 Task: Change IN PROGRESS as Status of Issue Issue0000000440 in Backlog  in Scrum Project Project0000000088 in Jira. Assign mailaustralia7@gmail.com as Assignee of Issue Issue0000000431 in Backlog  in Scrum Project Project0000000087 in Jira. Assign mailaustralia7@gmail.com as Assignee of Issue Issue0000000432 in Backlog  in Scrum Project Project0000000087 in Jira. Assign mailaustralia7@gmail.com as Assignee of Issue Issue0000000433 in Backlog  in Scrum Project Project0000000087 in Jira. Assign carxxstreet791@gmail.com as Assignee of Issue Issue0000000434 in Backlog  in Scrum Project Project0000000087 in Jira
Action: Mouse moved to (847, 407)
Screenshot: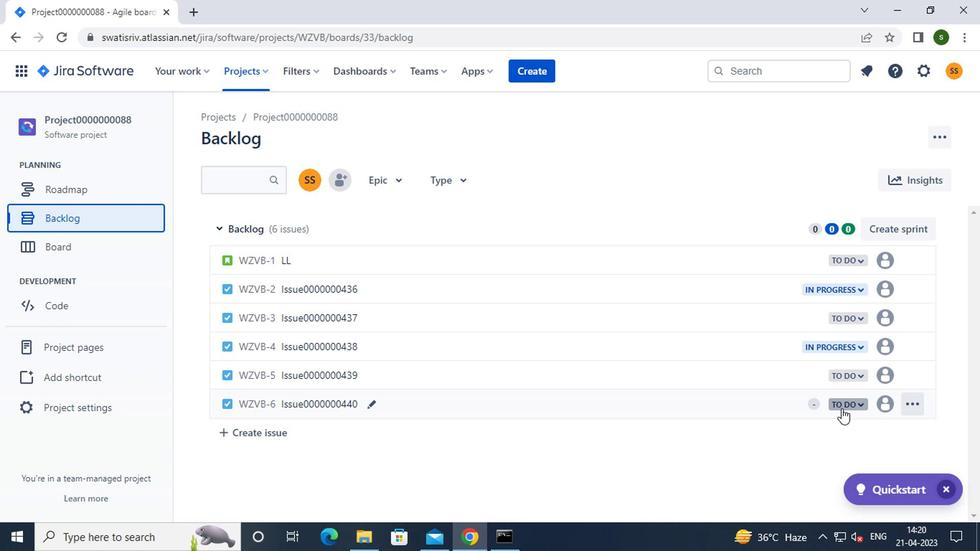 
Action: Mouse pressed left at (847, 407)
Screenshot: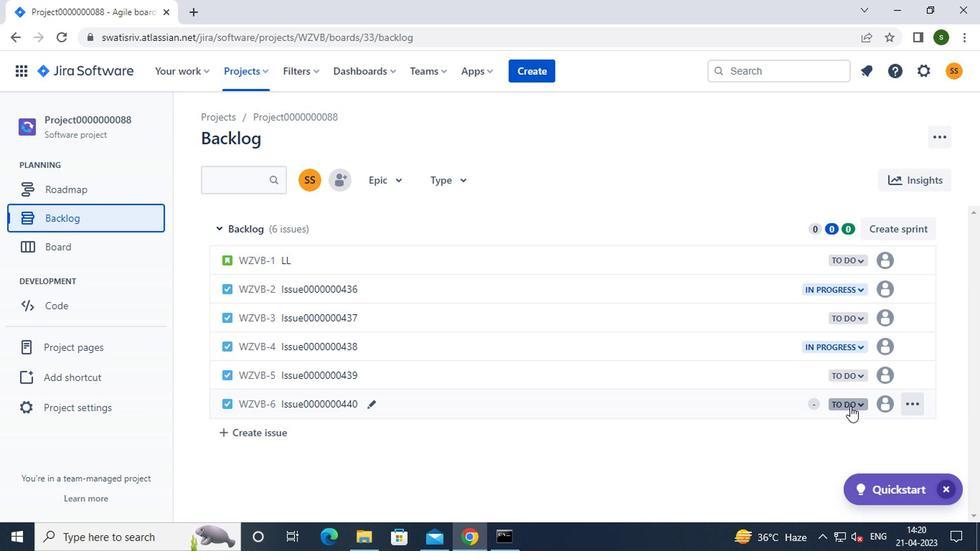 
Action: Mouse moved to (797, 427)
Screenshot: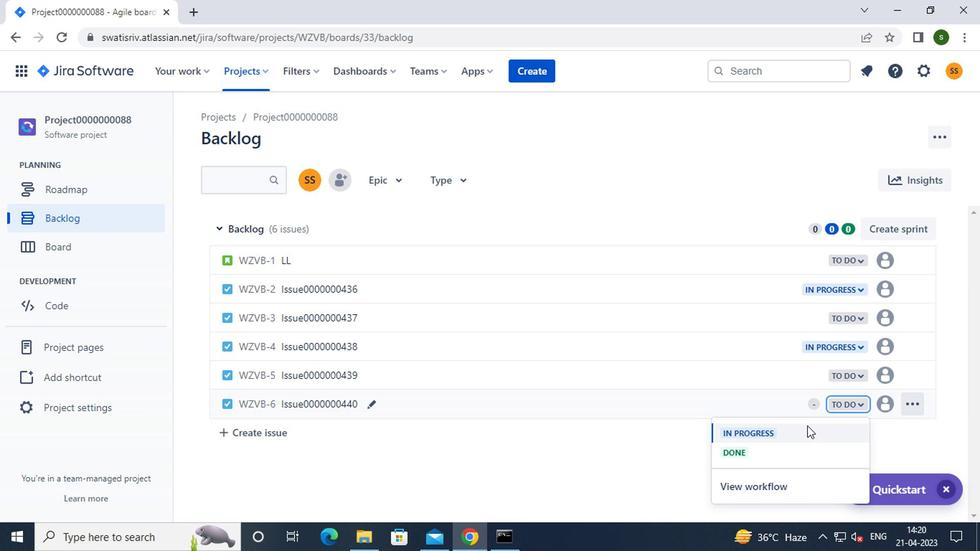 
Action: Mouse pressed left at (797, 427)
Screenshot: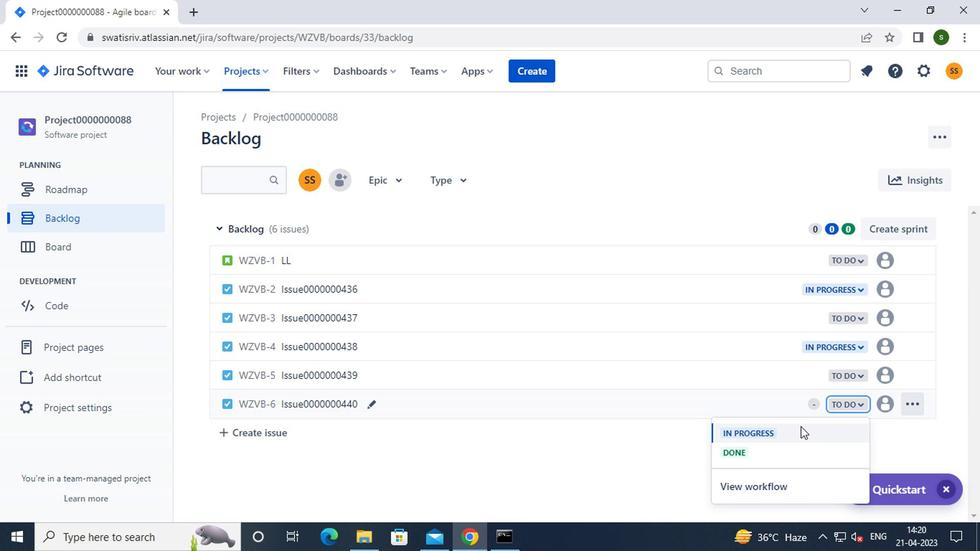 
Action: Mouse moved to (251, 74)
Screenshot: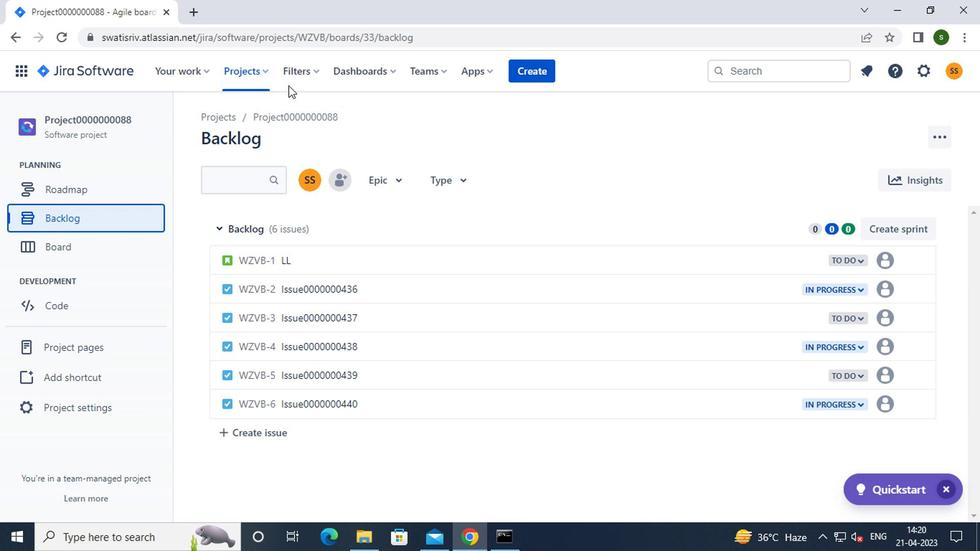 
Action: Mouse pressed left at (251, 74)
Screenshot: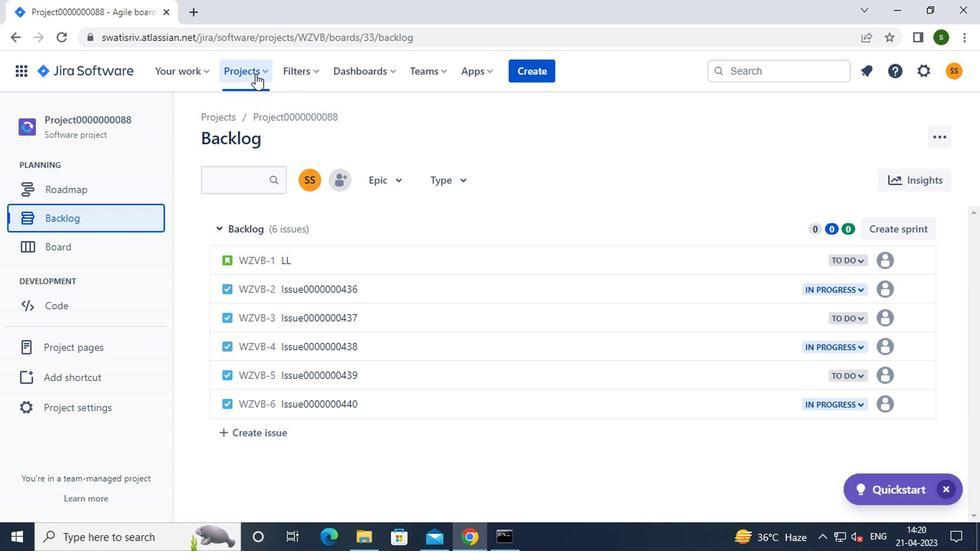 
Action: Mouse moved to (308, 179)
Screenshot: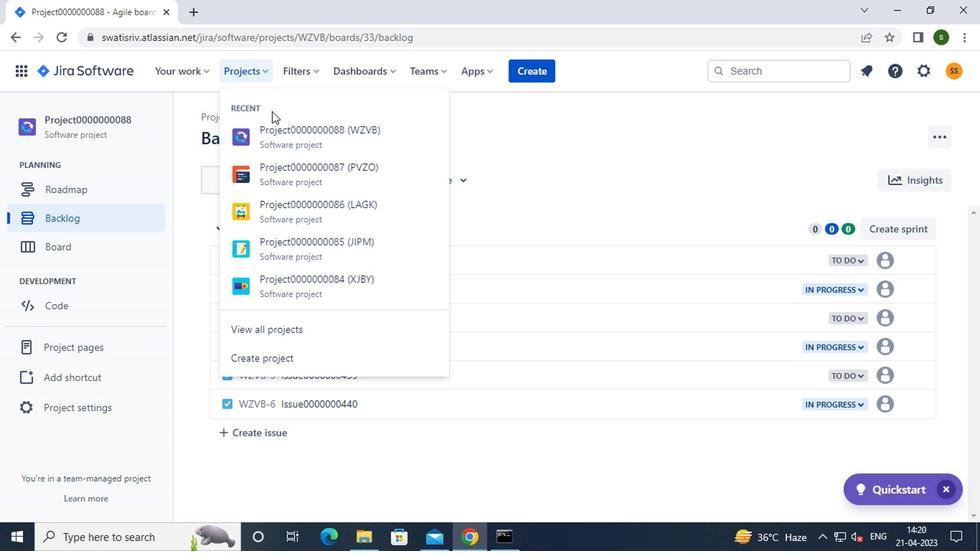 
Action: Mouse pressed left at (308, 179)
Screenshot: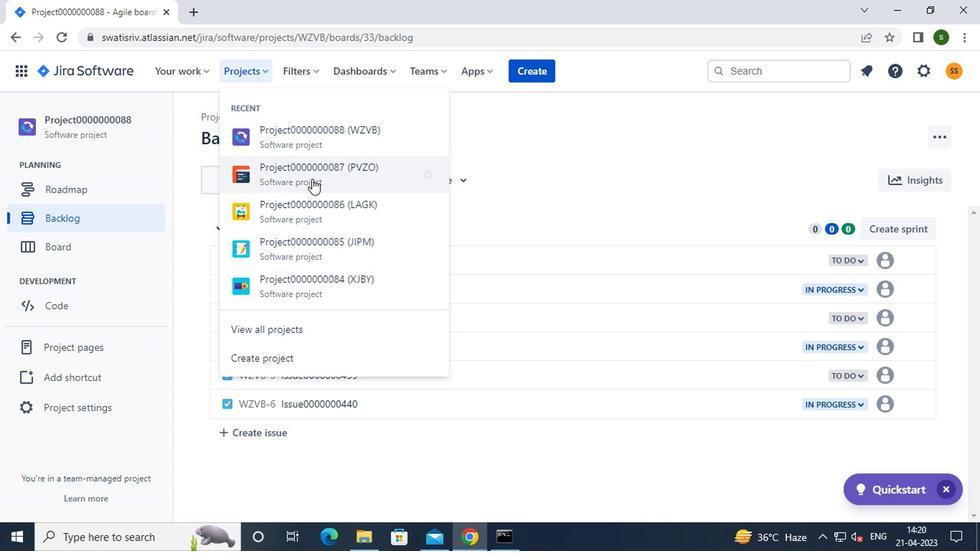 
Action: Mouse moved to (124, 221)
Screenshot: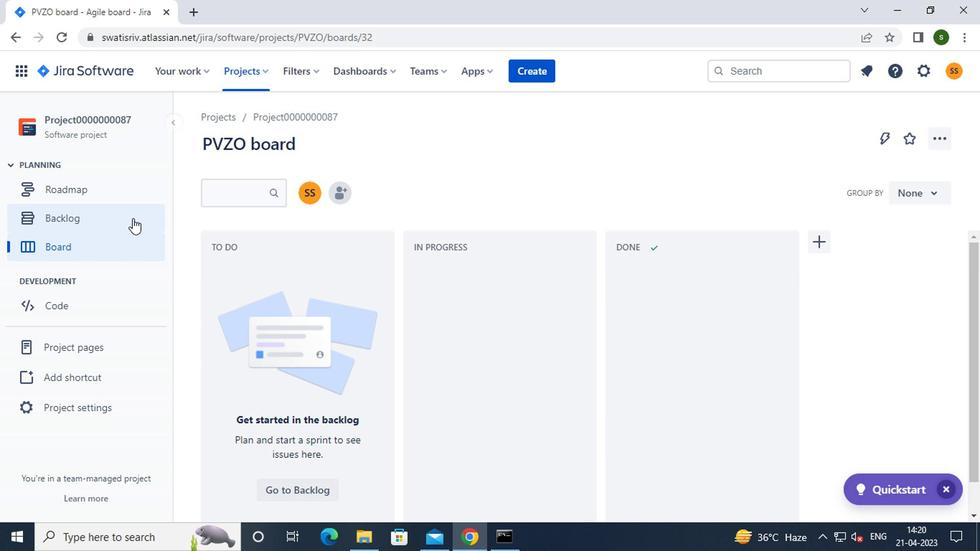 
Action: Mouse pressed left at (124, 221)
Screenshot: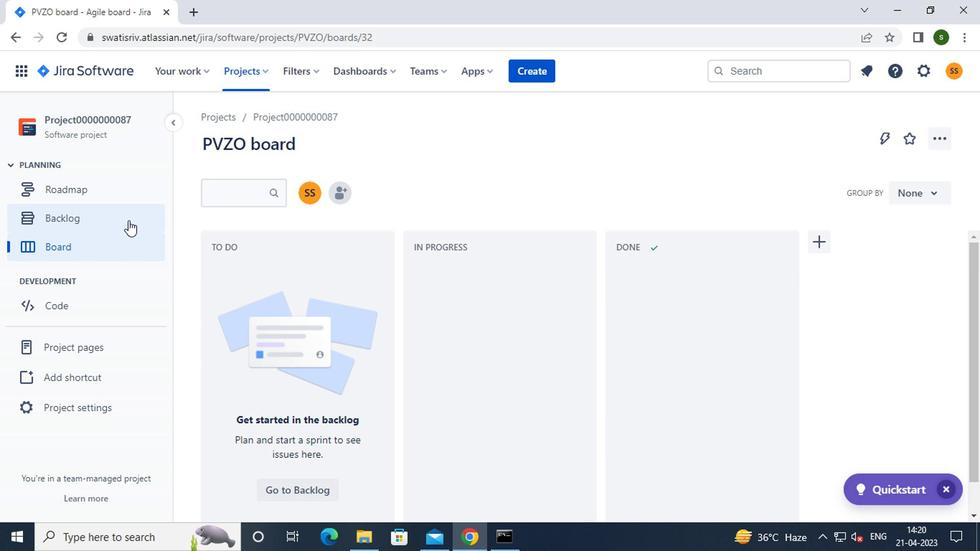 
Action: Mouse moved to (876, 288)
Screenshot: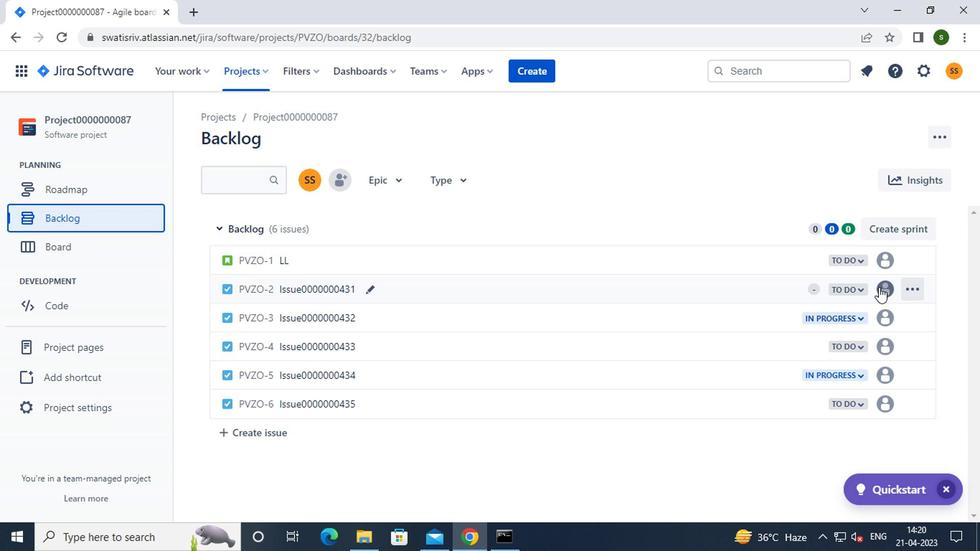 
Action: Mouse pressed left at (876, 288)
Screenshot: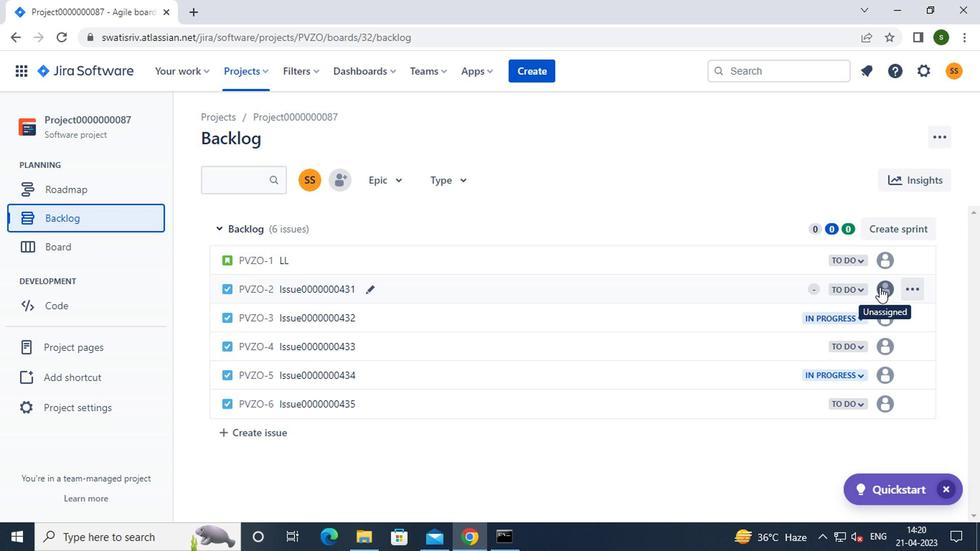 
Action: Mouse moved to (777, 433)
Screenshot: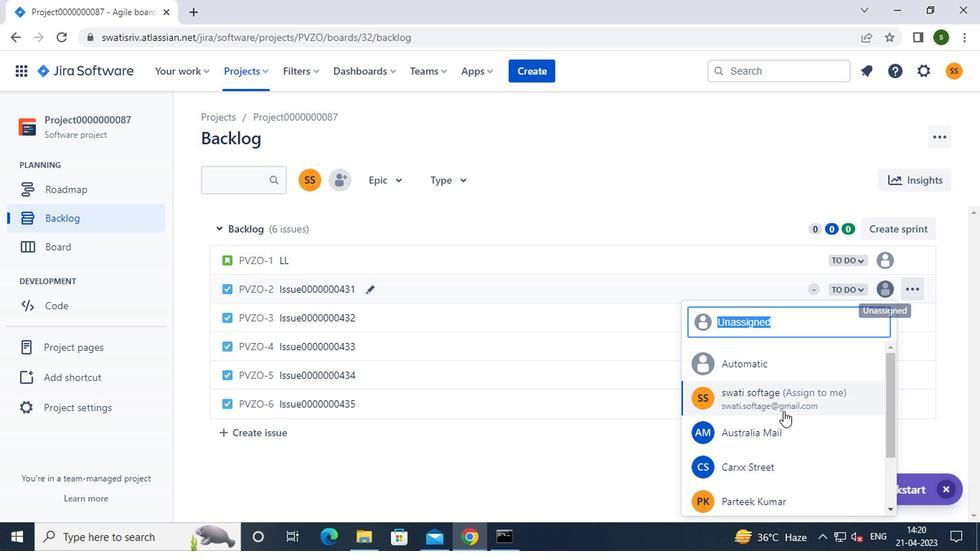 
Action: Mouse pressed left at (777, 433)
Screenshot: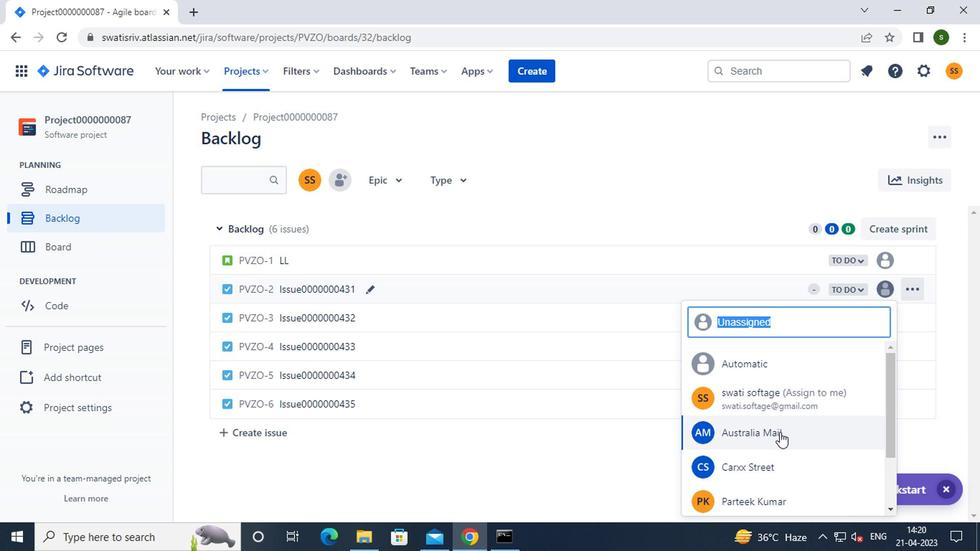
Action: Mouse moved to (881, 321)
Screenshot: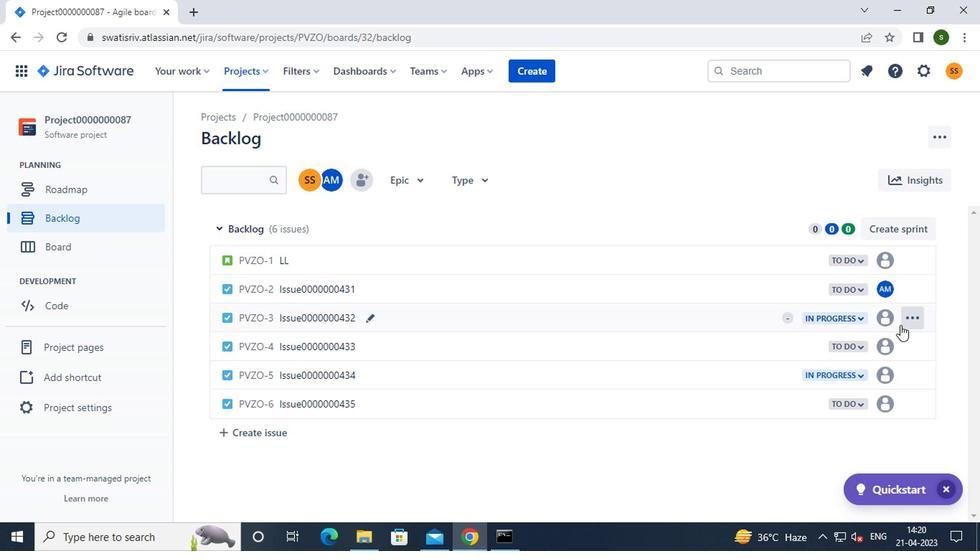 
Action: Mouse pressed left at (881, 321)
Screenshot: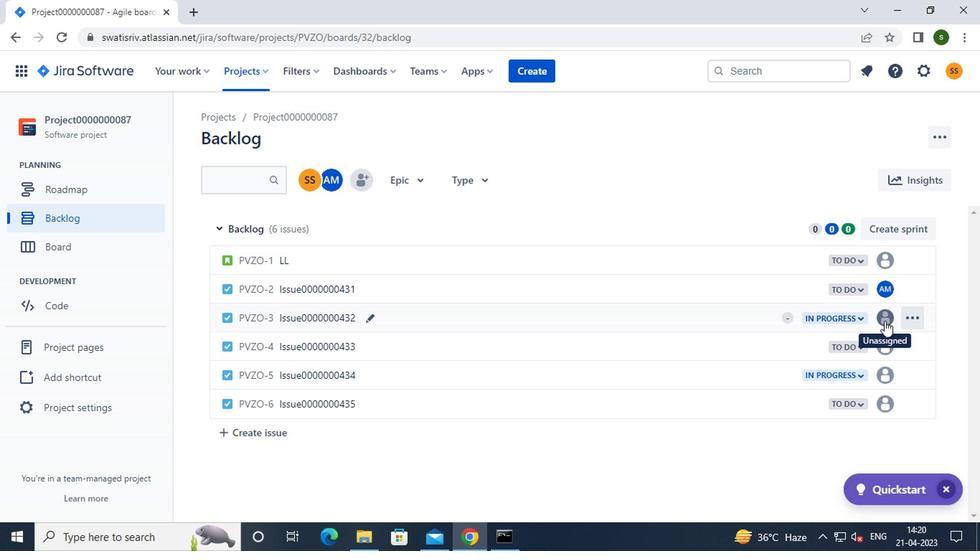 
Action: Mouse moved to (765, 467)
Screenshot: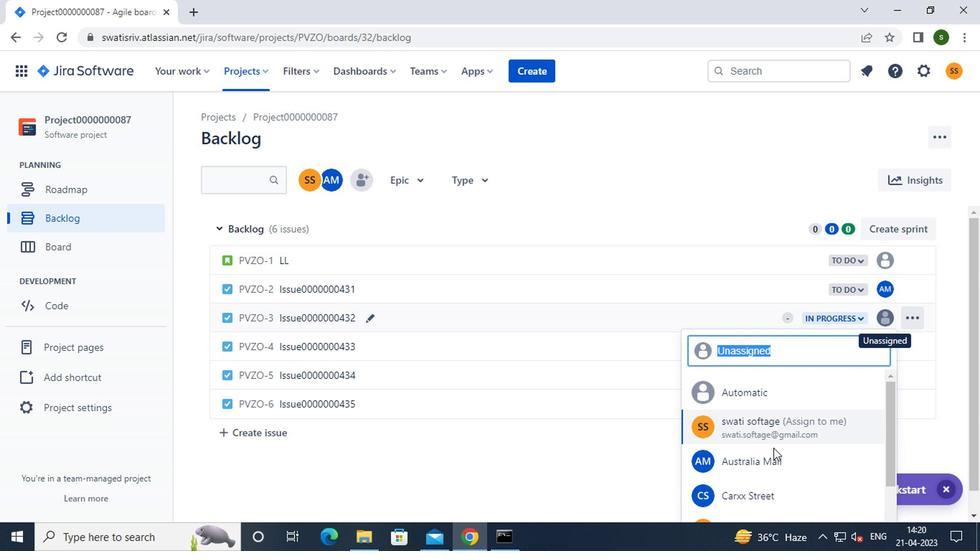 
Action: Mouse pressed left at (765, 467)
Screenshot: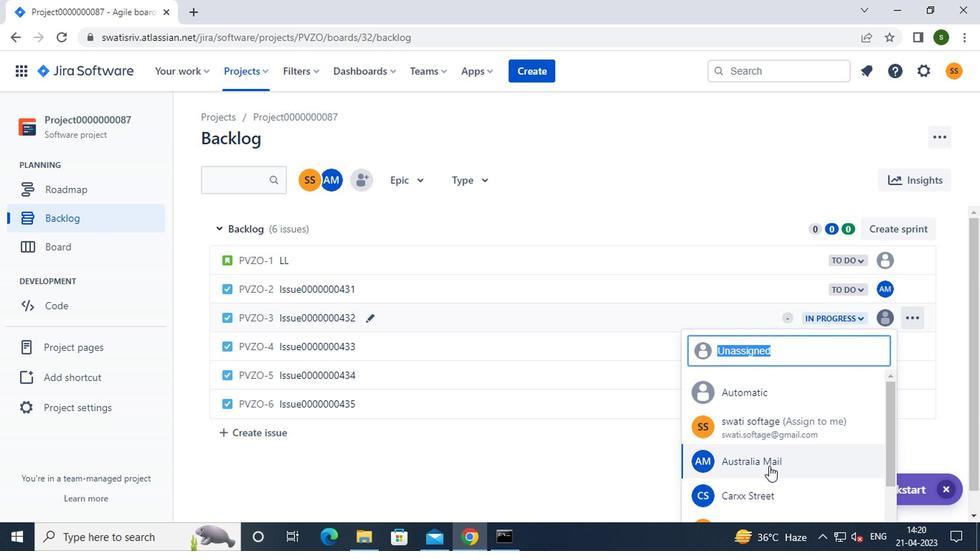 
Action: Mouse moved to (884, 345)
Screenshot: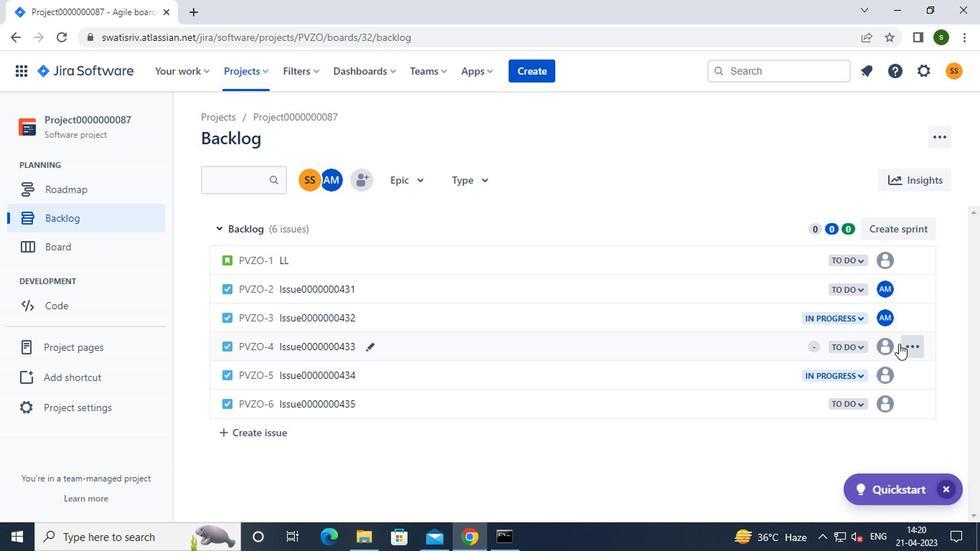 
Action: Mouse pressed left at (884, 345)
Screenshot: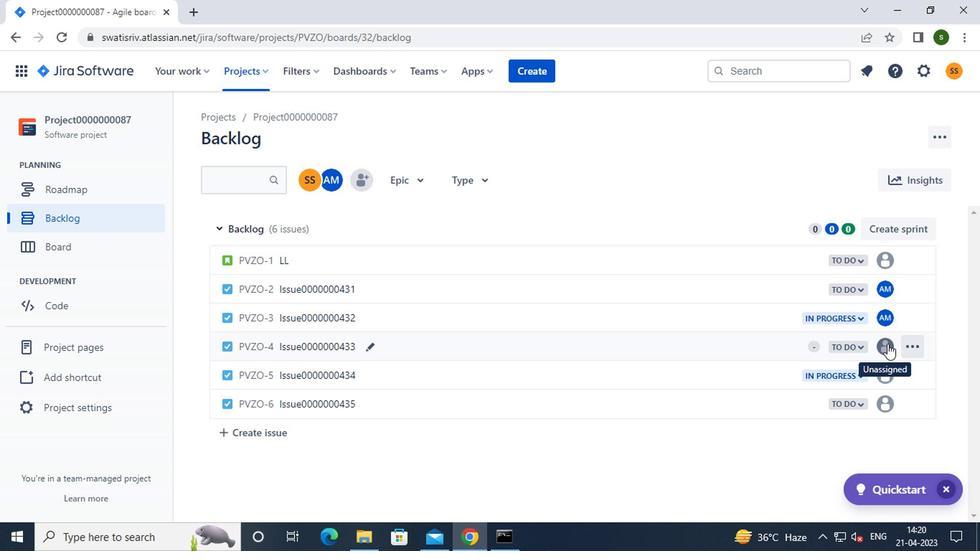 
Action: Mouse moved to (770, 485)
Screenshot: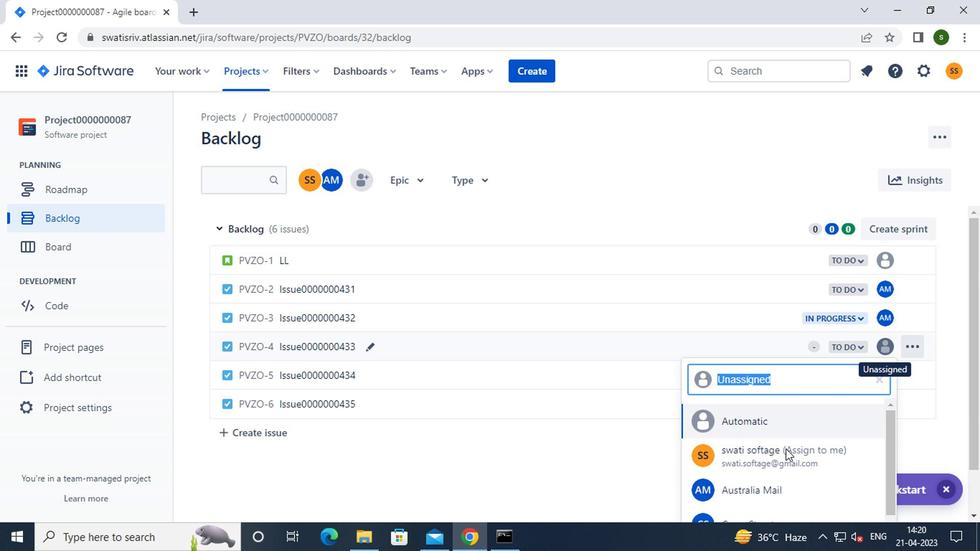 
Action: Mouse pressed left at (770, 485)
Screenshot: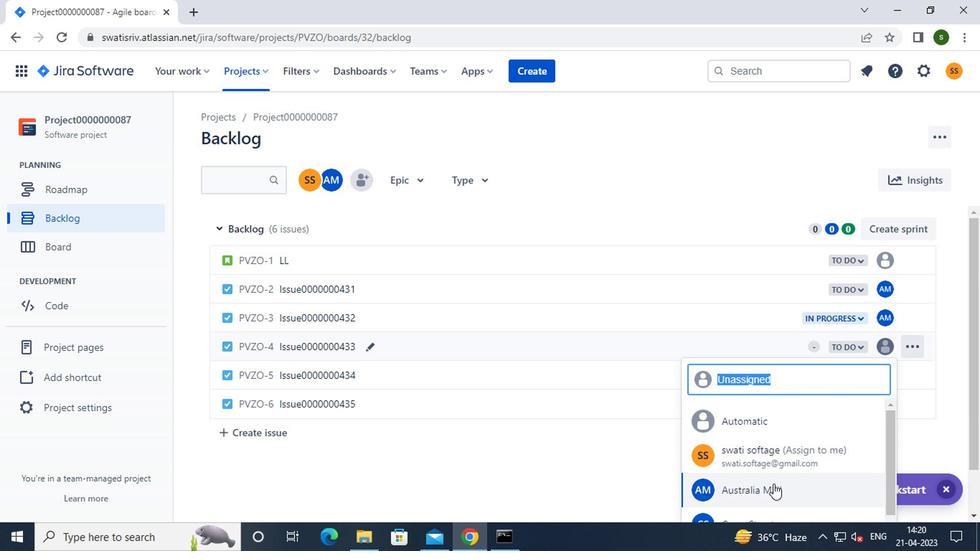 
Action: Mouse moved to (880, 374)
Screenshot: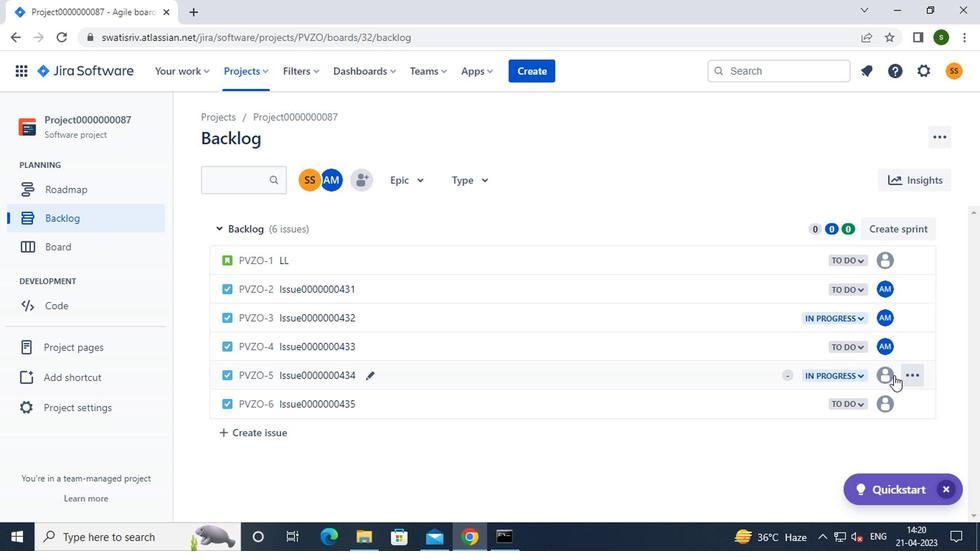
Action: Mouse pressed left at (880, 374)
Screenshot: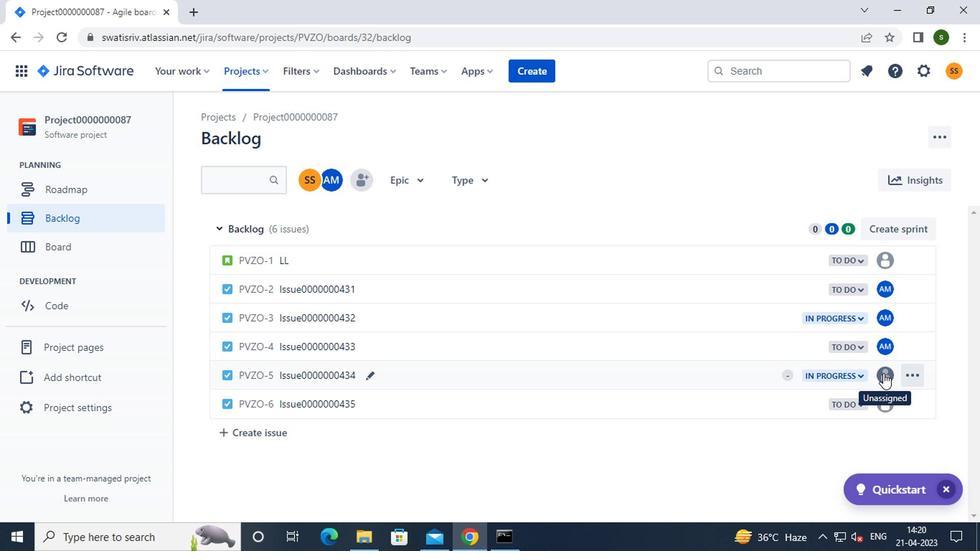 
Action: Mouse moved to (810, 430)
Screenshot: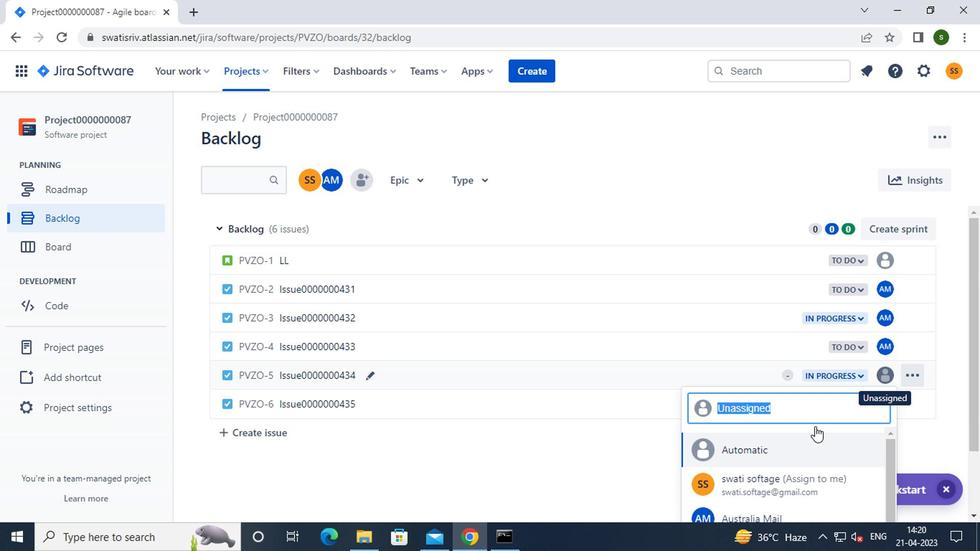 
Action: Mouse scrolled (810, 430) with delta (0, 0)
Screenshot: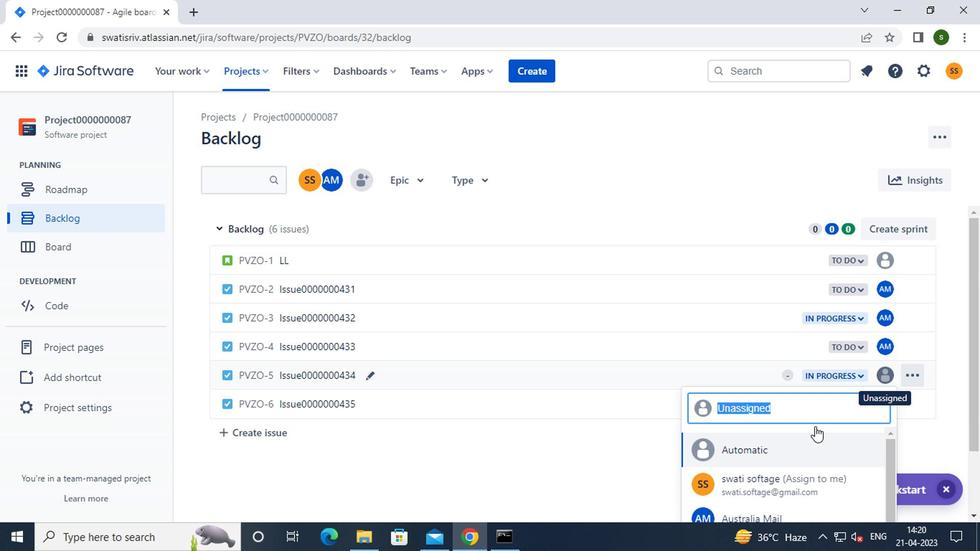 
Action: Mouse moved to (761, 483)
Screenshot: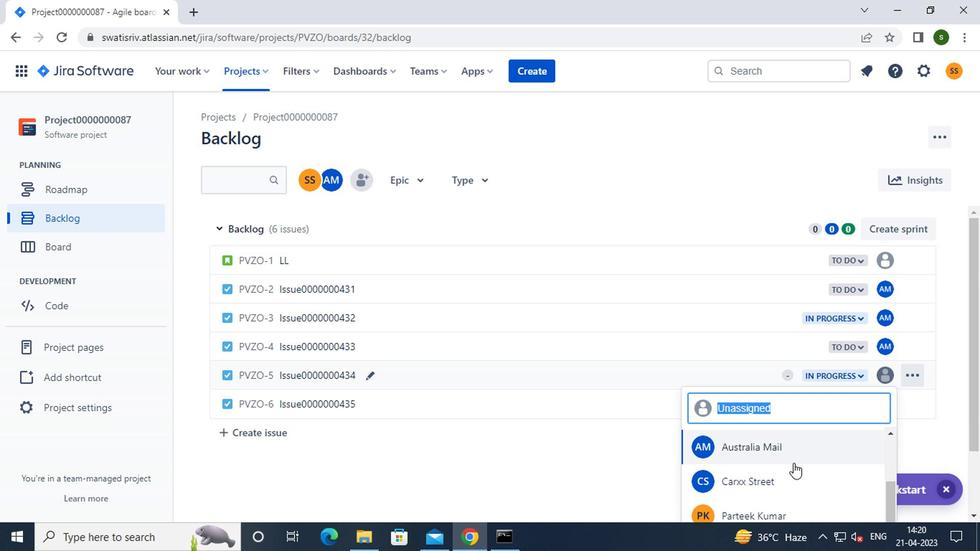 
Action: Mouse pressed left at (761, 483)
Screenshot: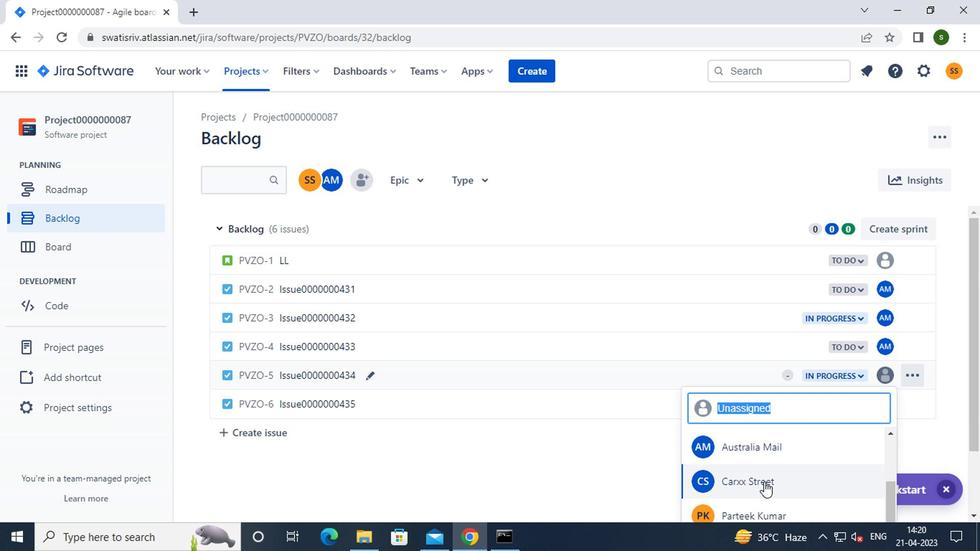 
Action: Mouse moved to (741, 173)
Screenshot: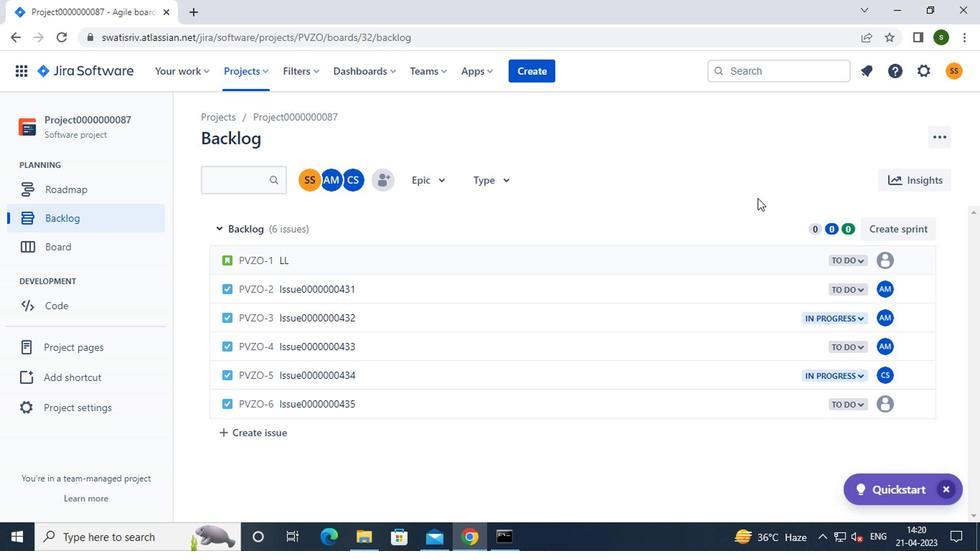 
